 Task: Create a task  Develop a new online marketplace for a specific industry , assign it to team member softage.4@softage.net in the project AgileConnection and update the status of the task to  At Risk , set the priority of the task to Medium
Action: Mouse moved to (90, 62)
Screenshot: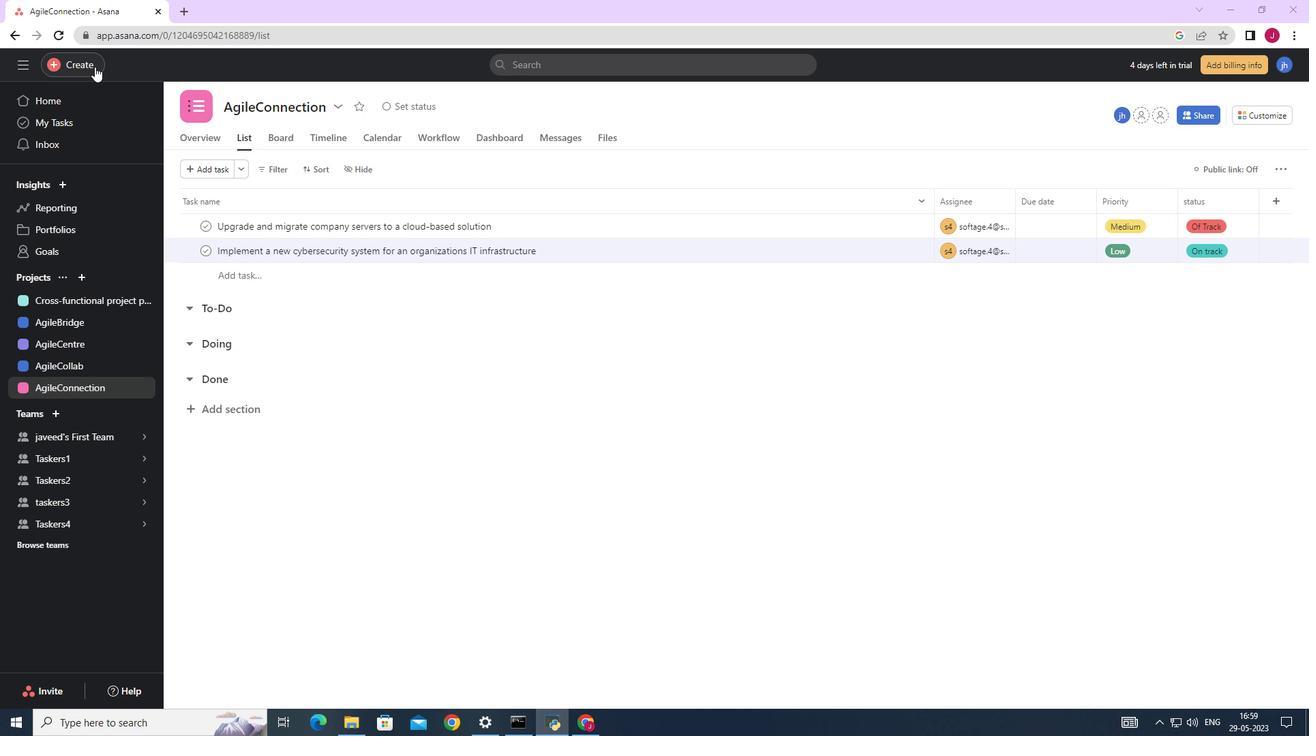 
Action: Mouse pressed left at (90, 62)
Screenshot: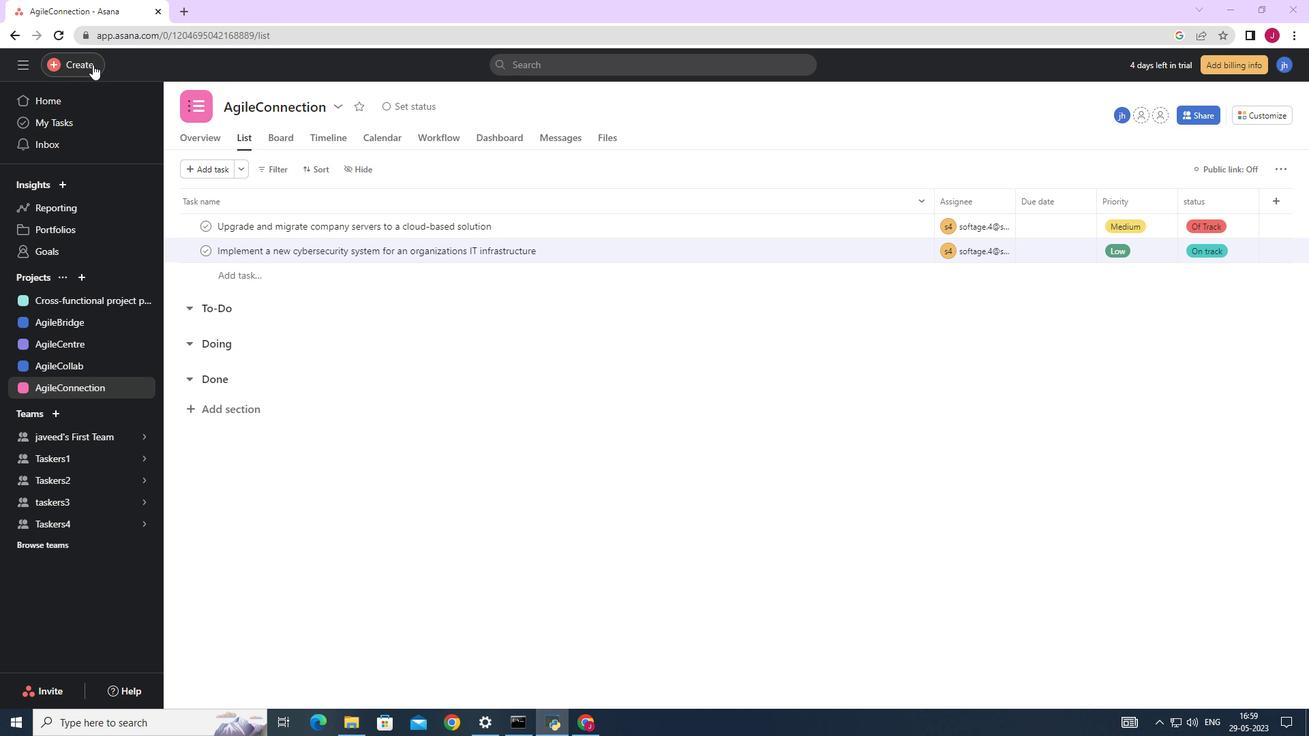 
Action: Mouse moved to (186, 75)
Screenshot: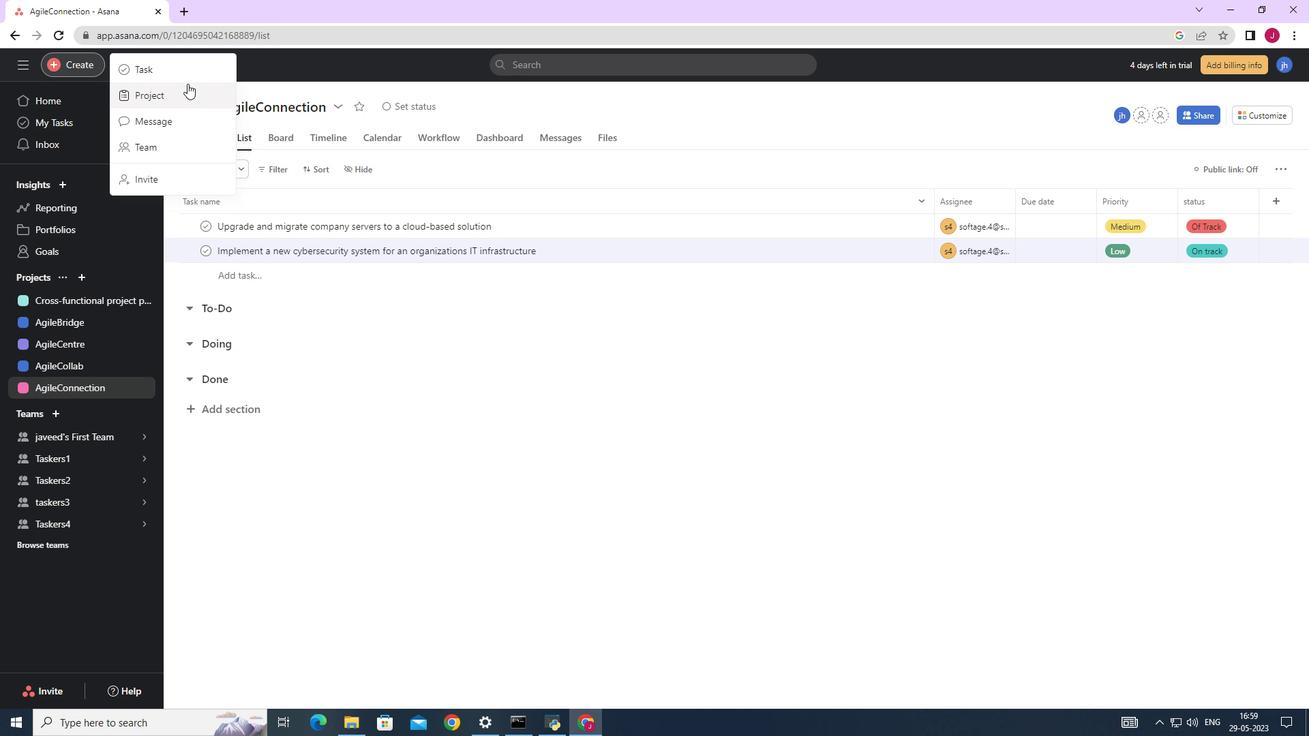 
Action: Mouse pressed left at (186, 75)
Screenshot: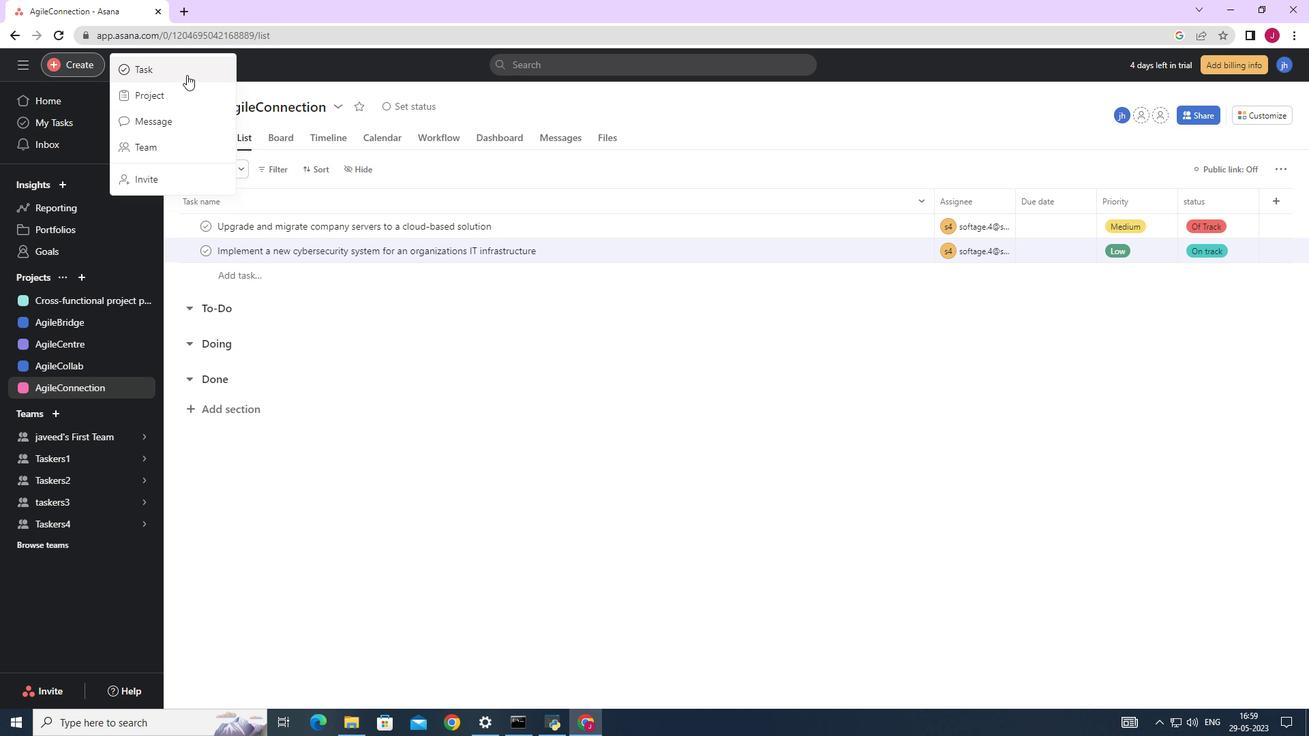 
Action: Mouse moved to (1067, 439)
Screenshot: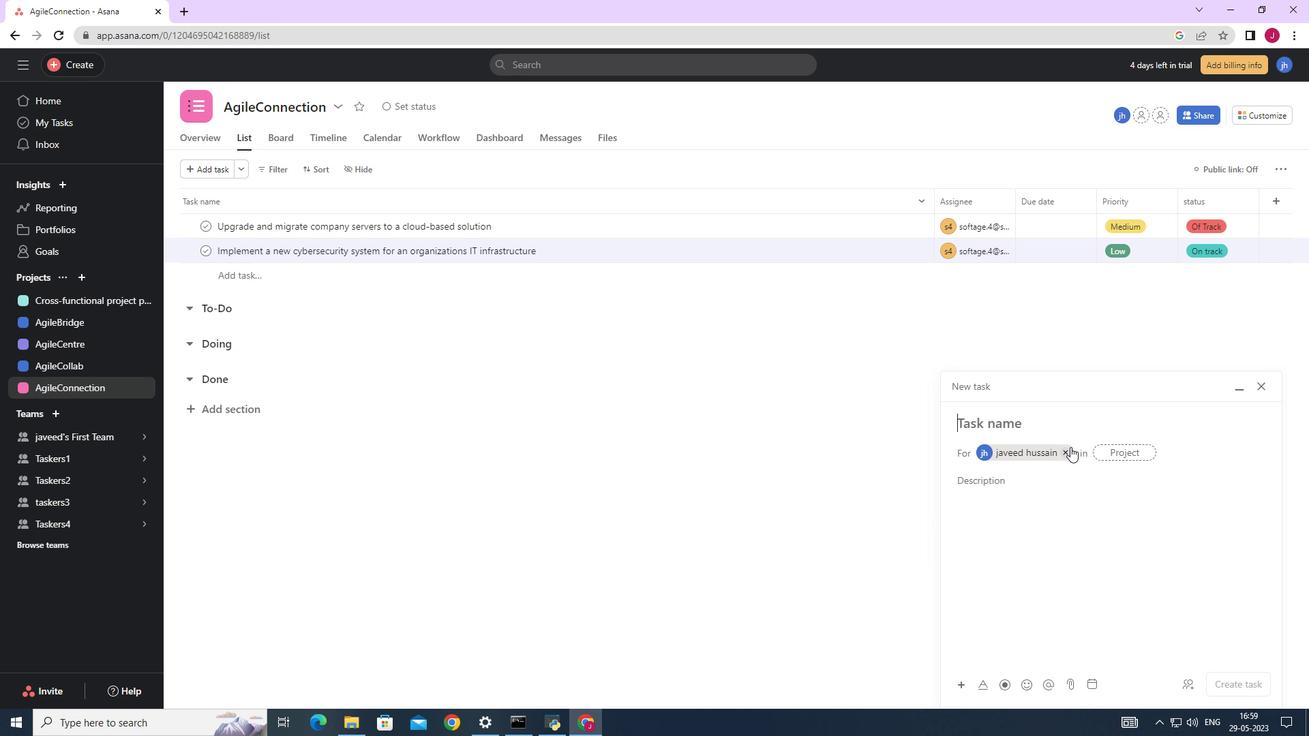 
Action: Mouse pressed left at (1067, 439)
Screenshot: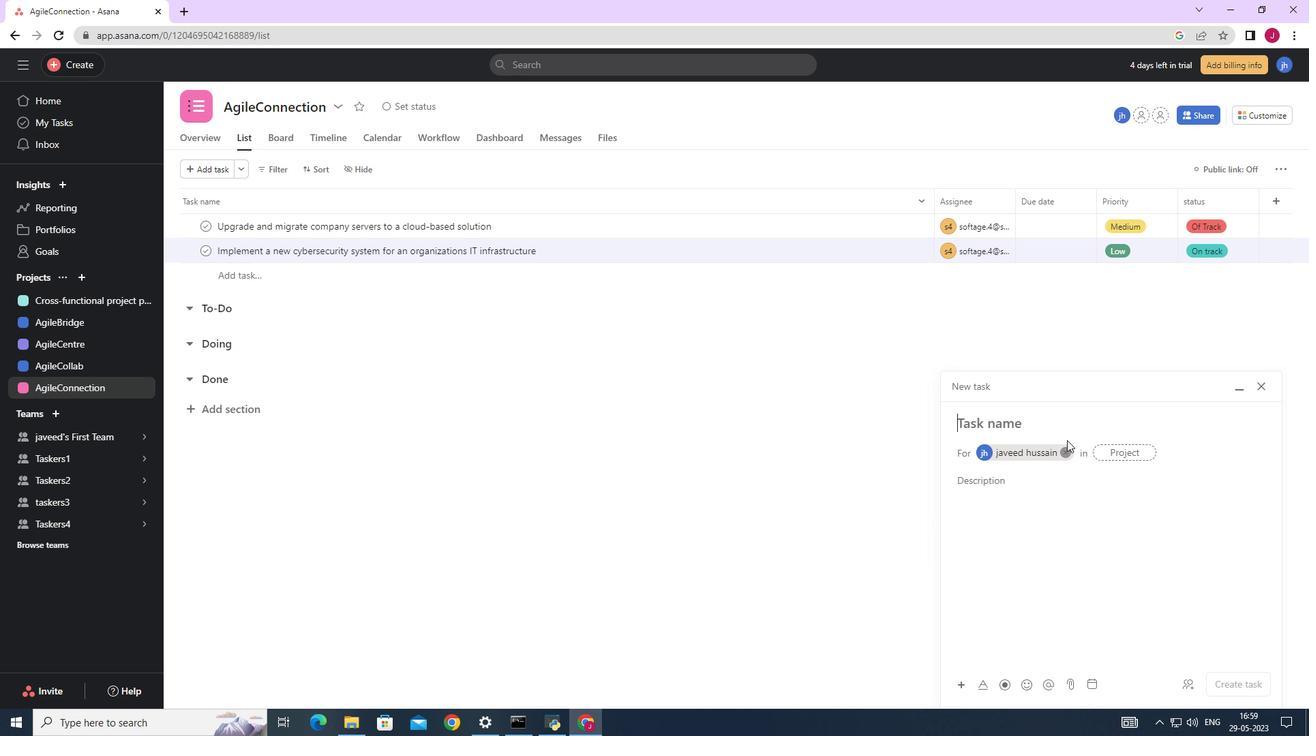 
Action: Mouse moved to (1069, 450)
Screenshot: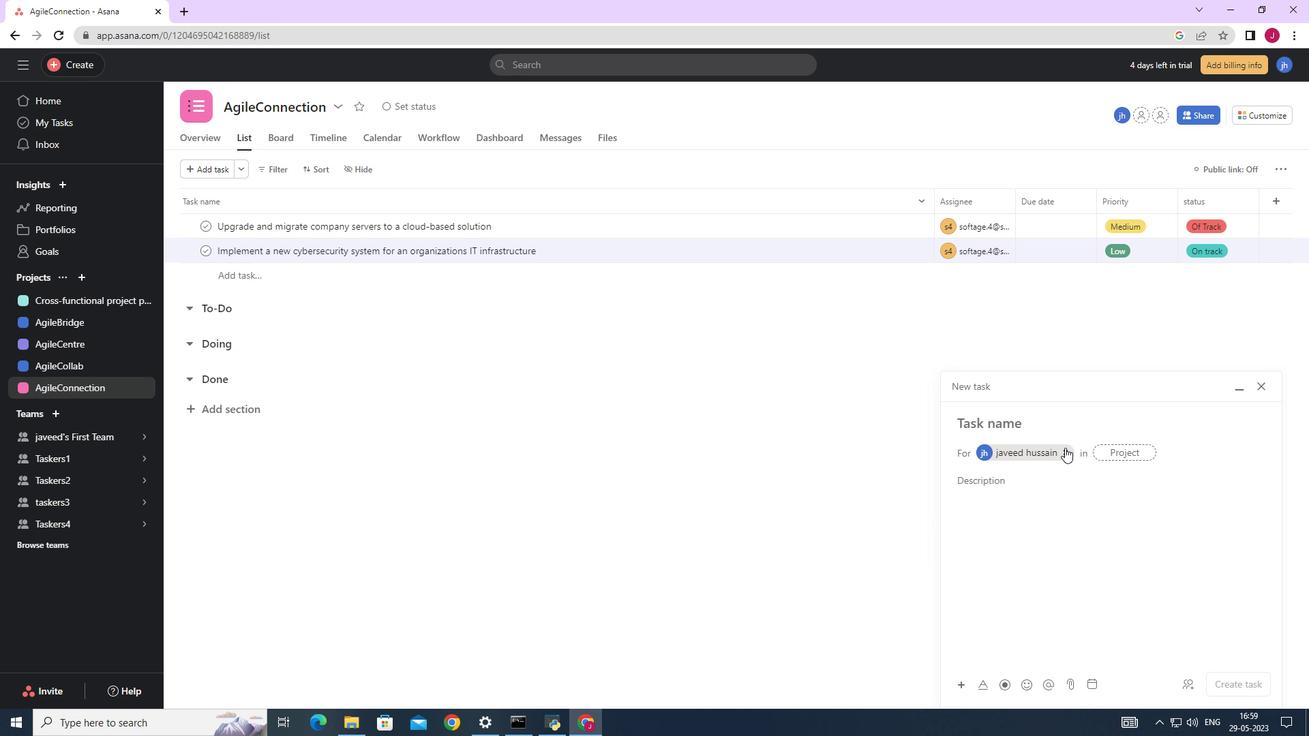 
Action: Mouse pressed left at (1069, 450)
Screenshot: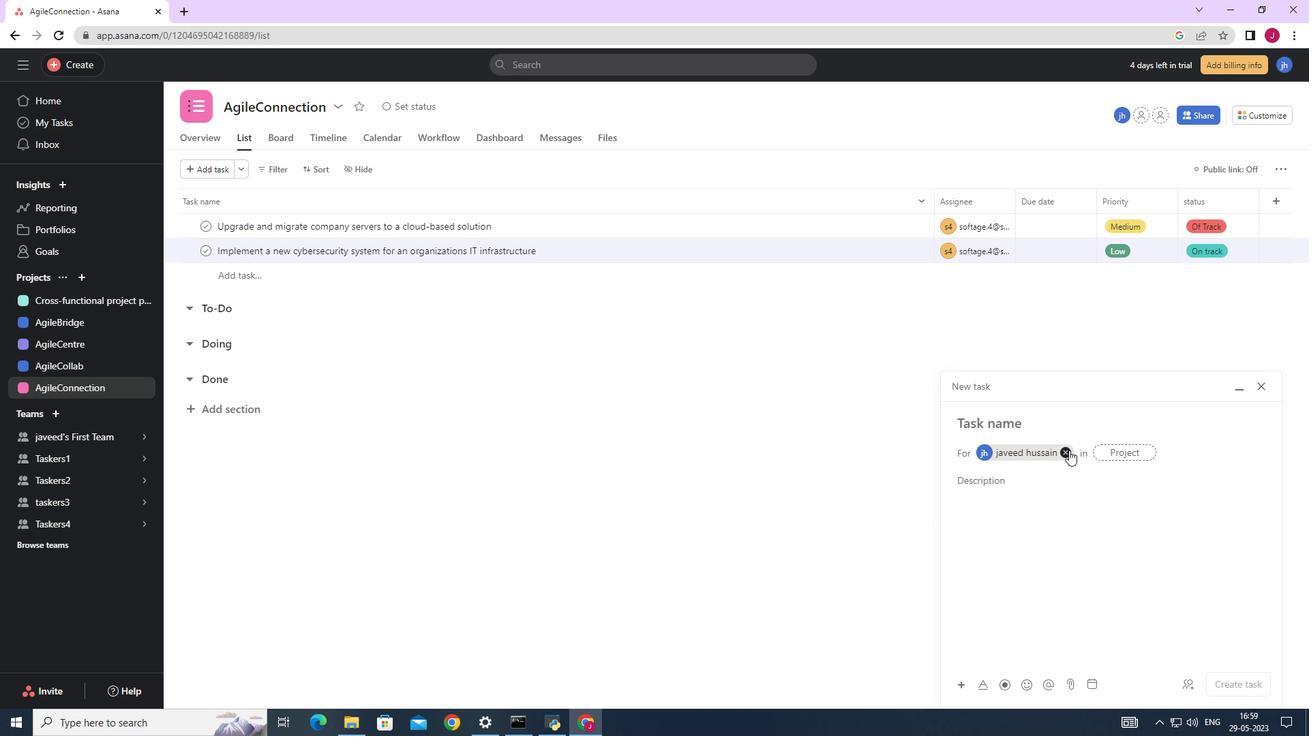 
Action: Mouse moved to (999, 418)
Screenshot: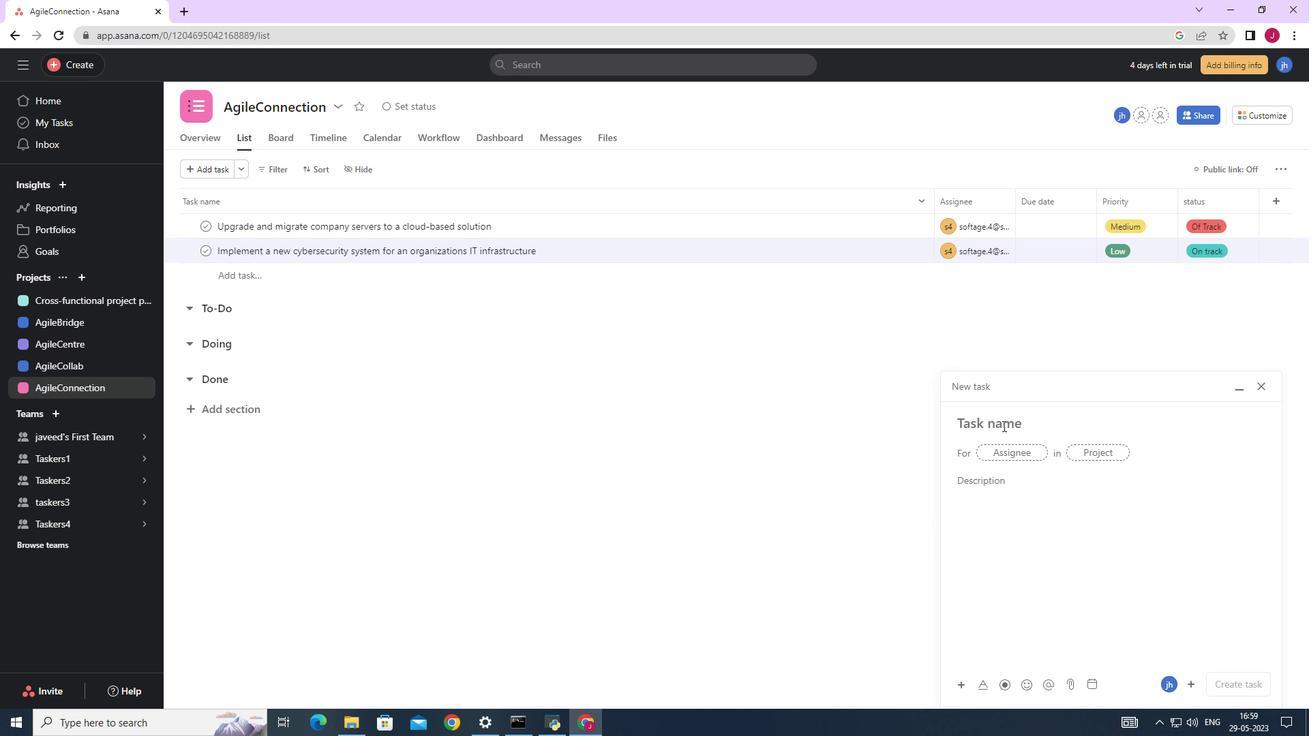 
Action: Mouse pressed left at (999, 418)
Screenshot: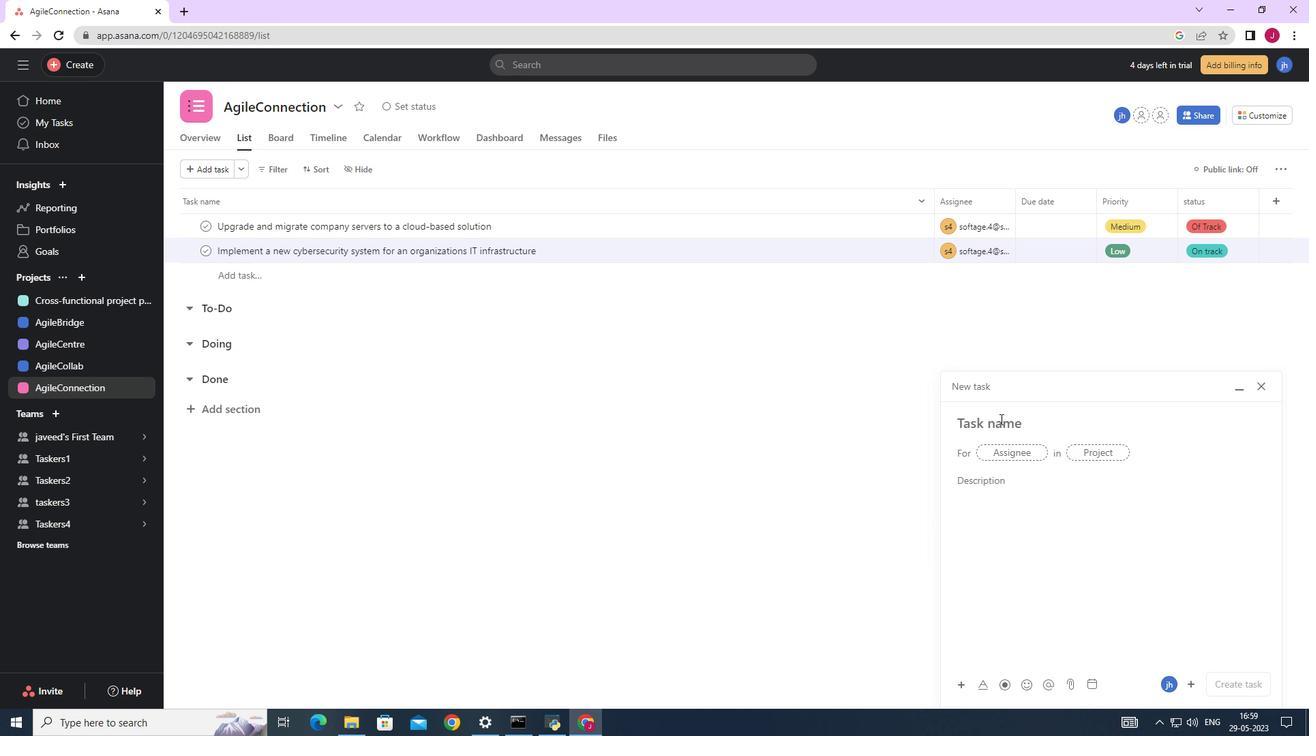
Action: Key pressed <Key.caps_lock>D<Key.caps_lock>evelop<Key.space>a<Key.space>new<Key.space>online<Key.space>market<Key.space><Key.backspace>place<Key.space>for<Key.space>a<Key.space>specifuc<Key.space><Key.backspace><Key.backspace><Key.backspace>ic<Key.space>industry<Key.space>
Screenshot: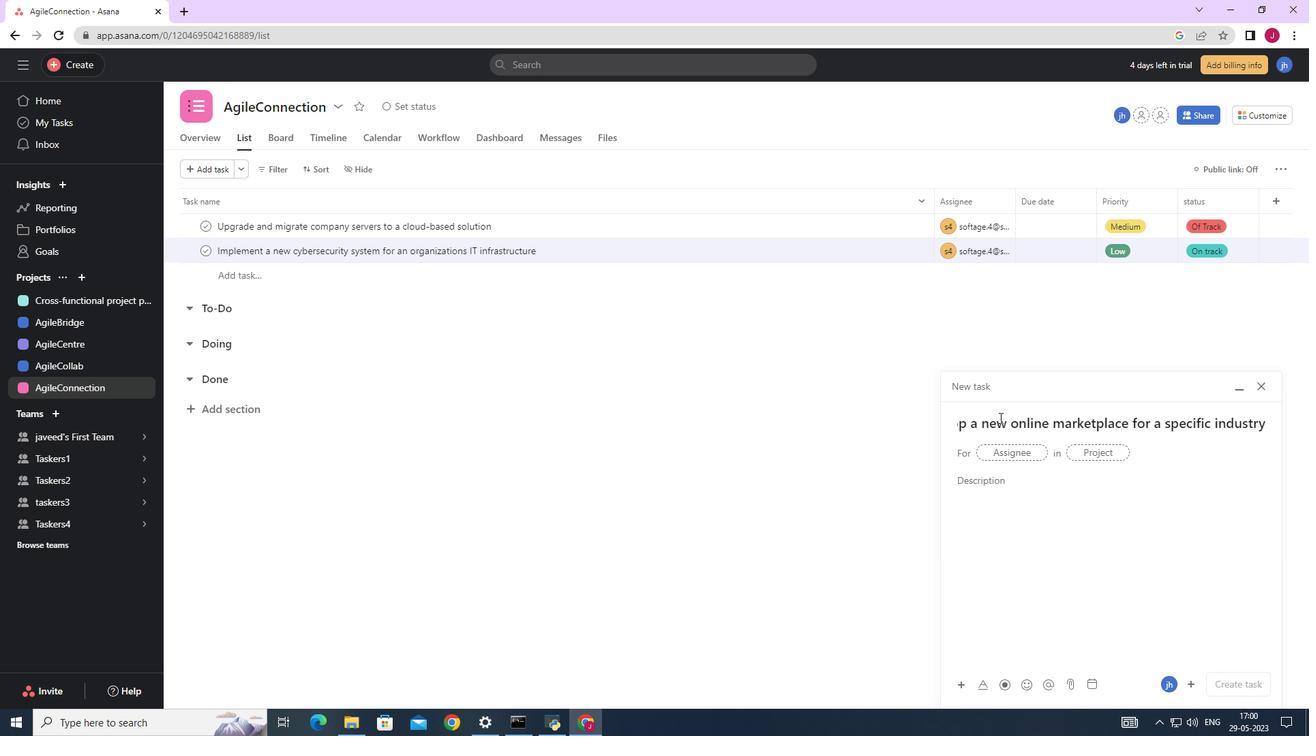 
Action: Mouse moved to (1016, 451)
Screenshot: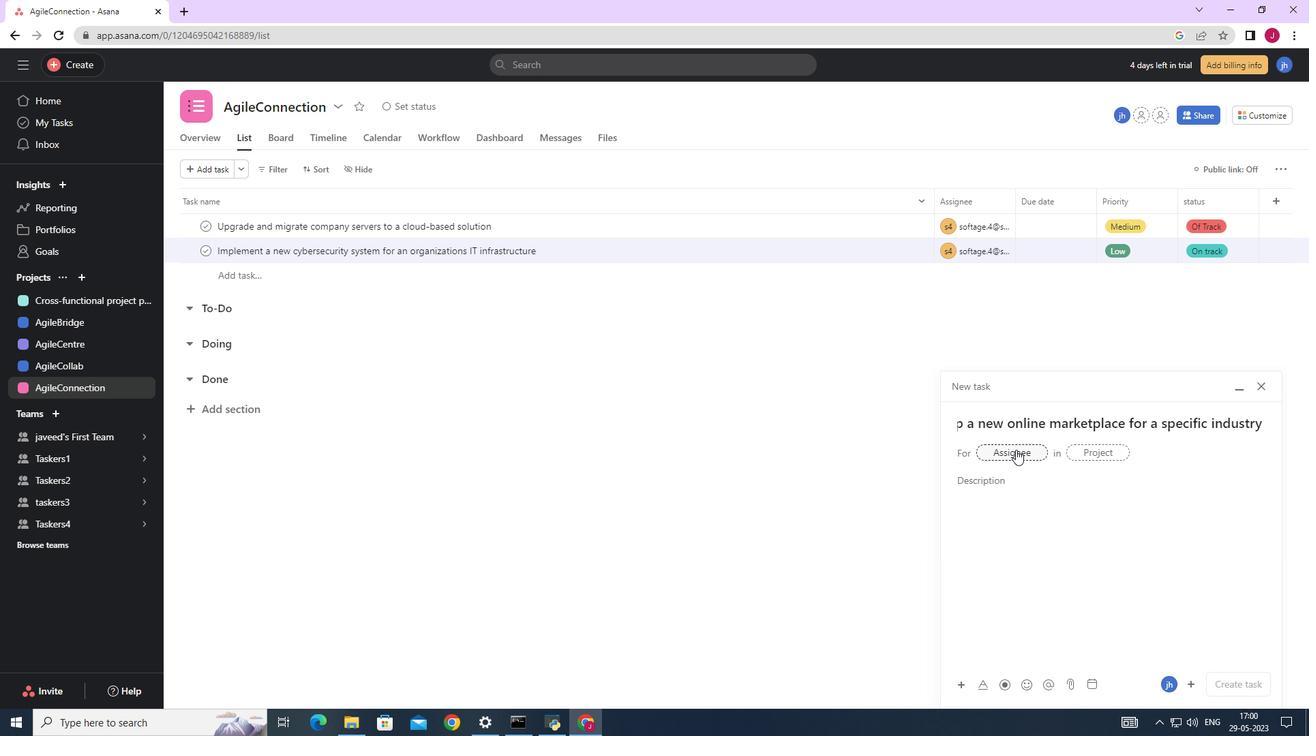 
Action: Mouse pressed left at (1016, 451)
Screenshot: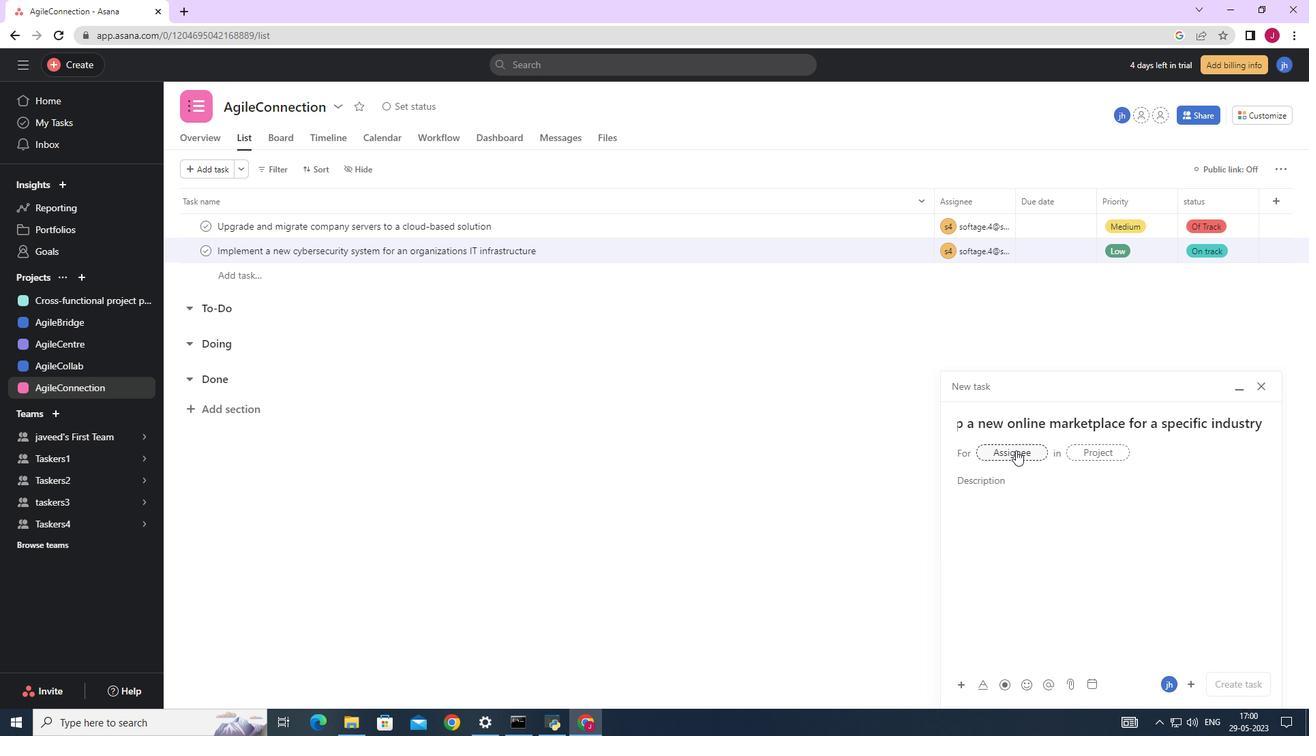 
Action: Mouse moved to (1016, 451)
Screenshot: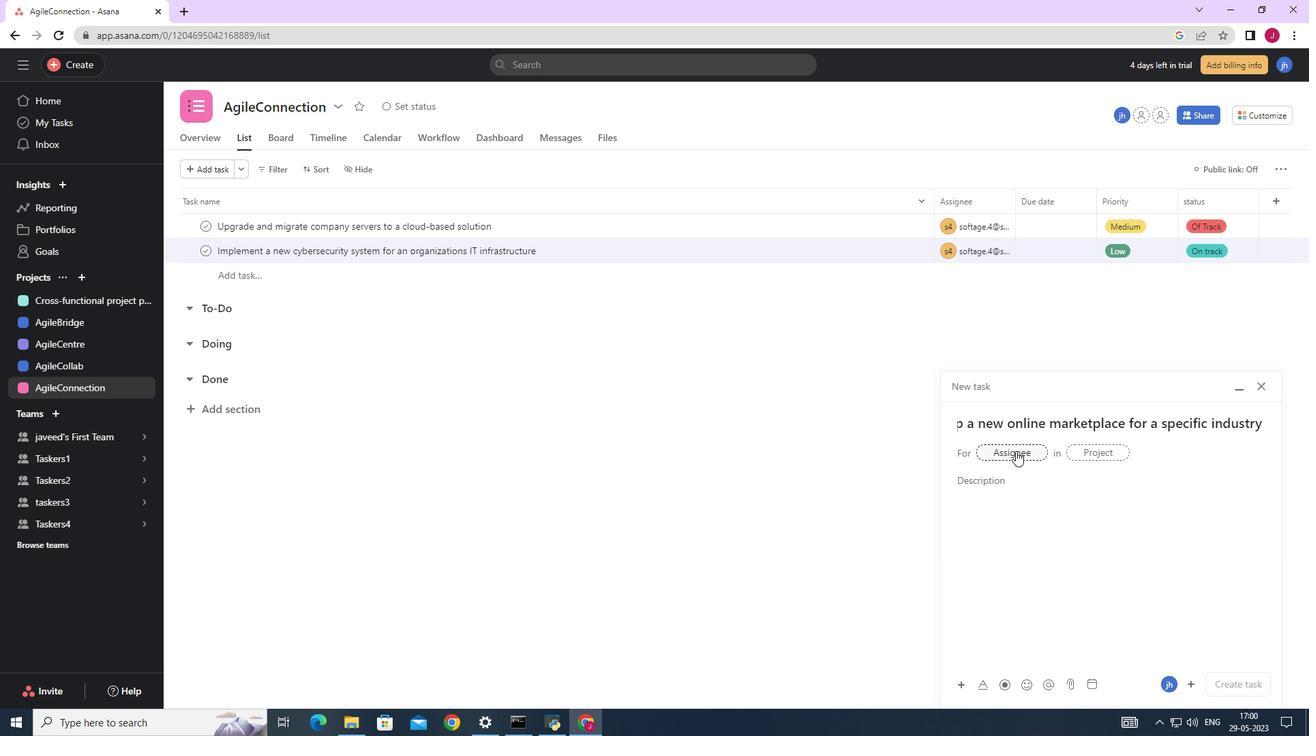 
Action: Key pressed soft
Screenshot: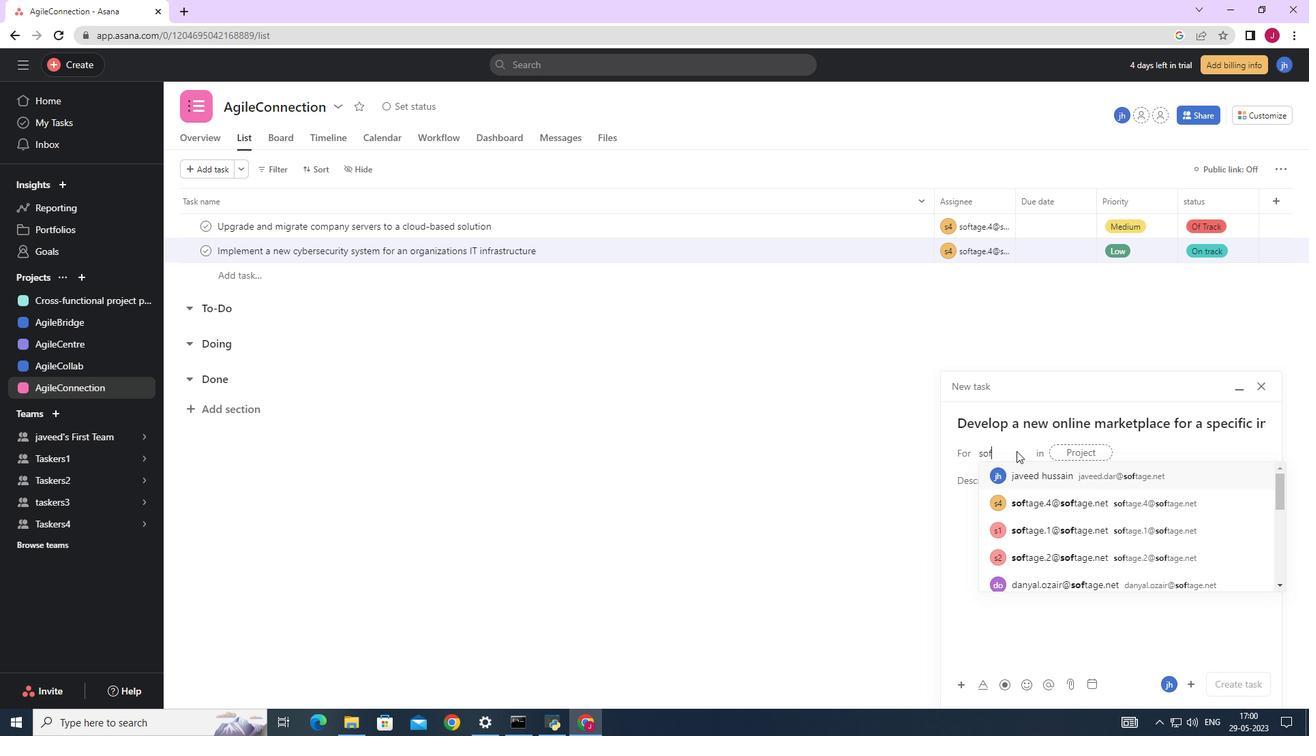 
Action: Mouse moved to (1068, 499)
Screenshot: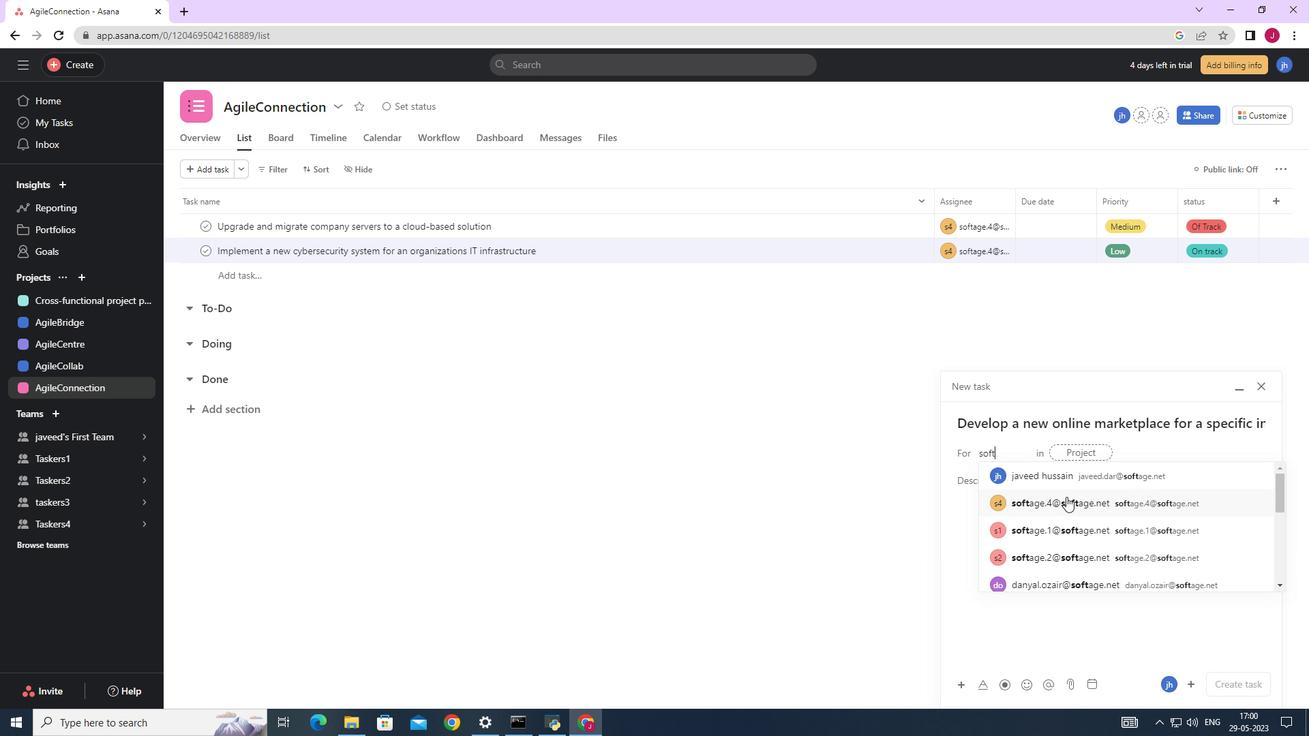 
Action: Mouse pressed left at (1068, 499)
Screenshot: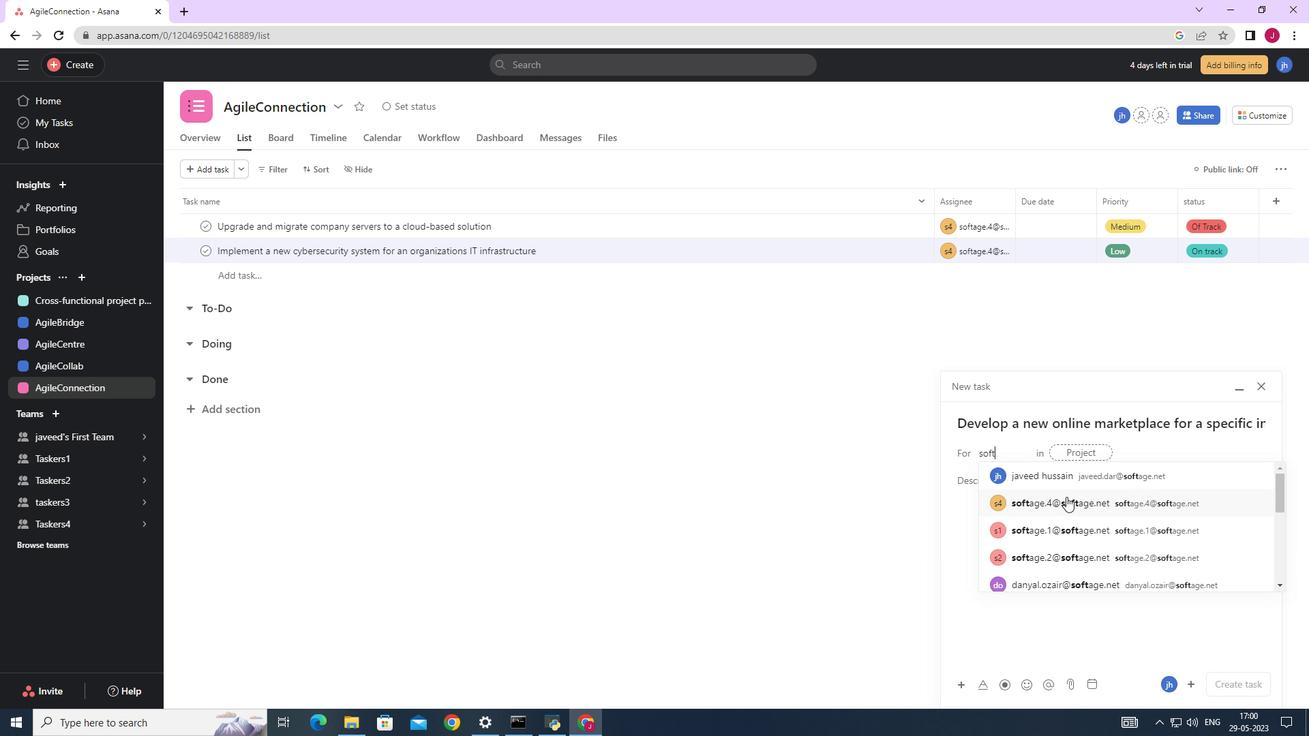 
Action: Mouse moved to (921, 479)
Screenshot: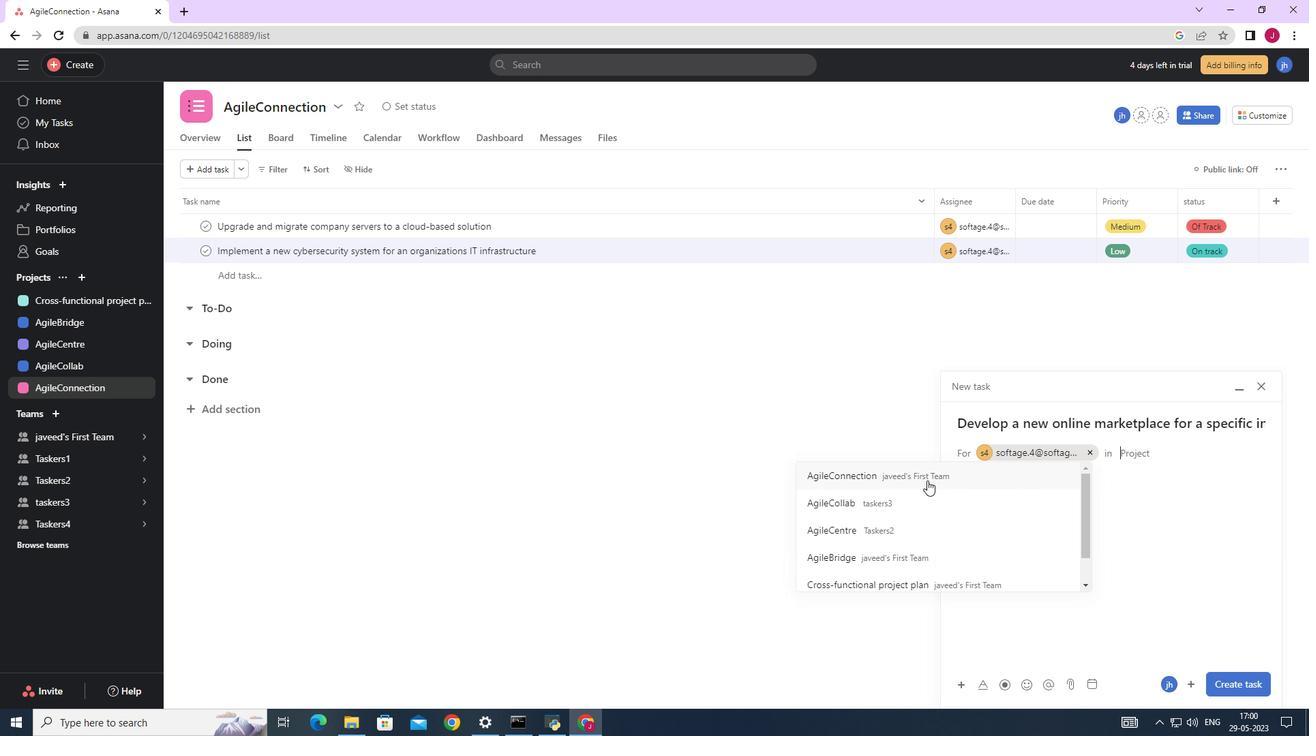 
Action: Mouse pressed left at (921, 479)
Screenshot: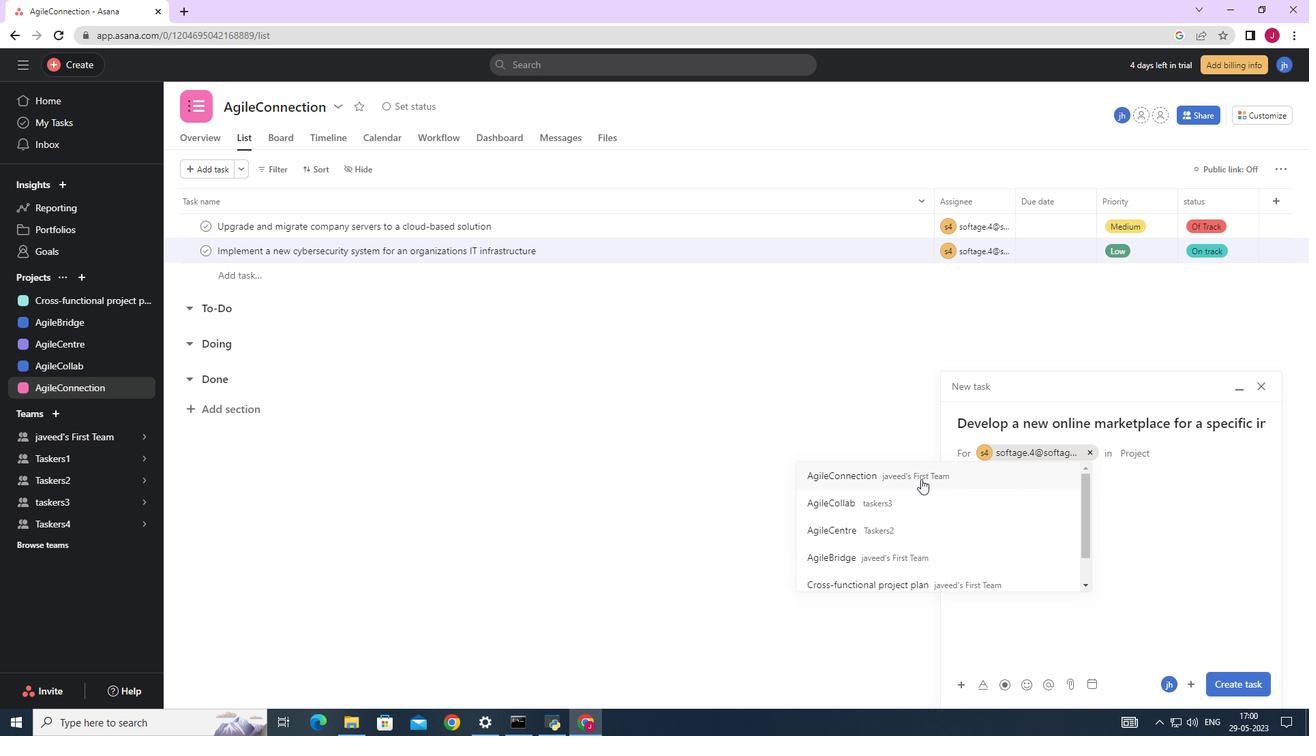
Action: Mouse moved to (1016, 487)
Screenshot: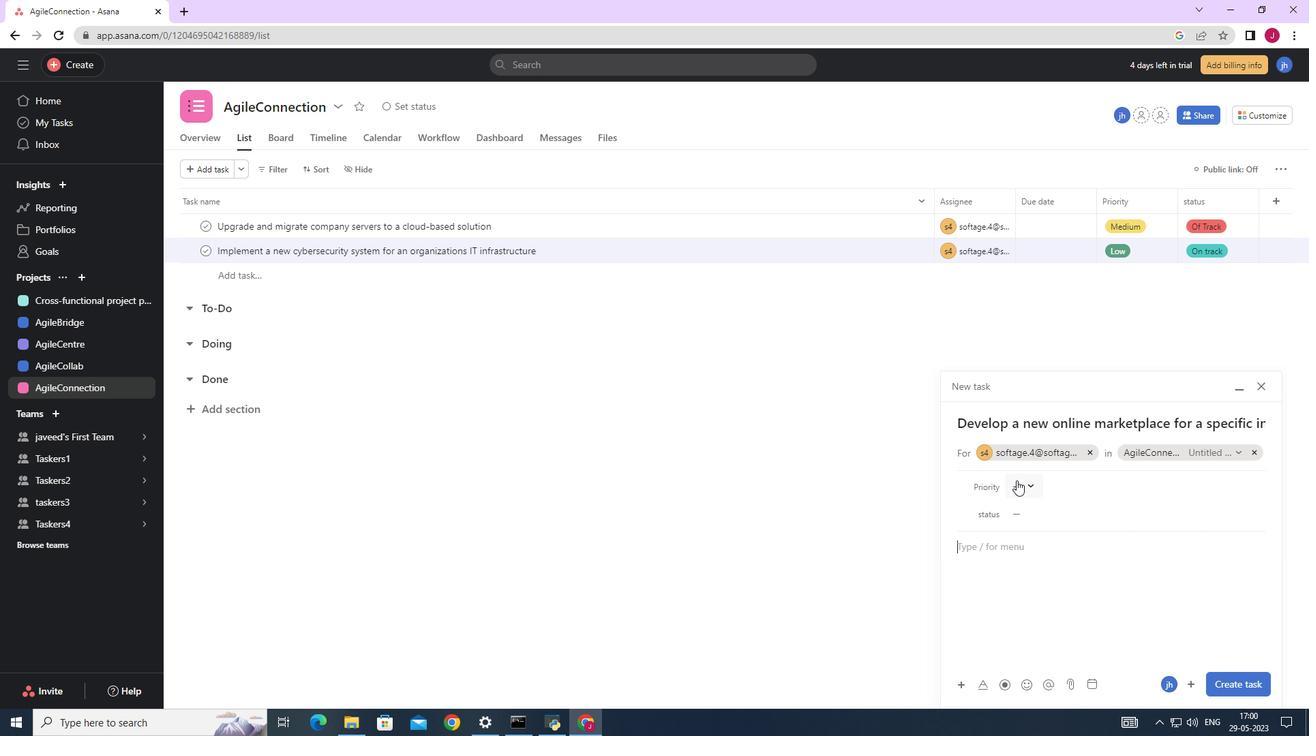 
Action: Mouse pressed left at (1016, 487)
Screenshot: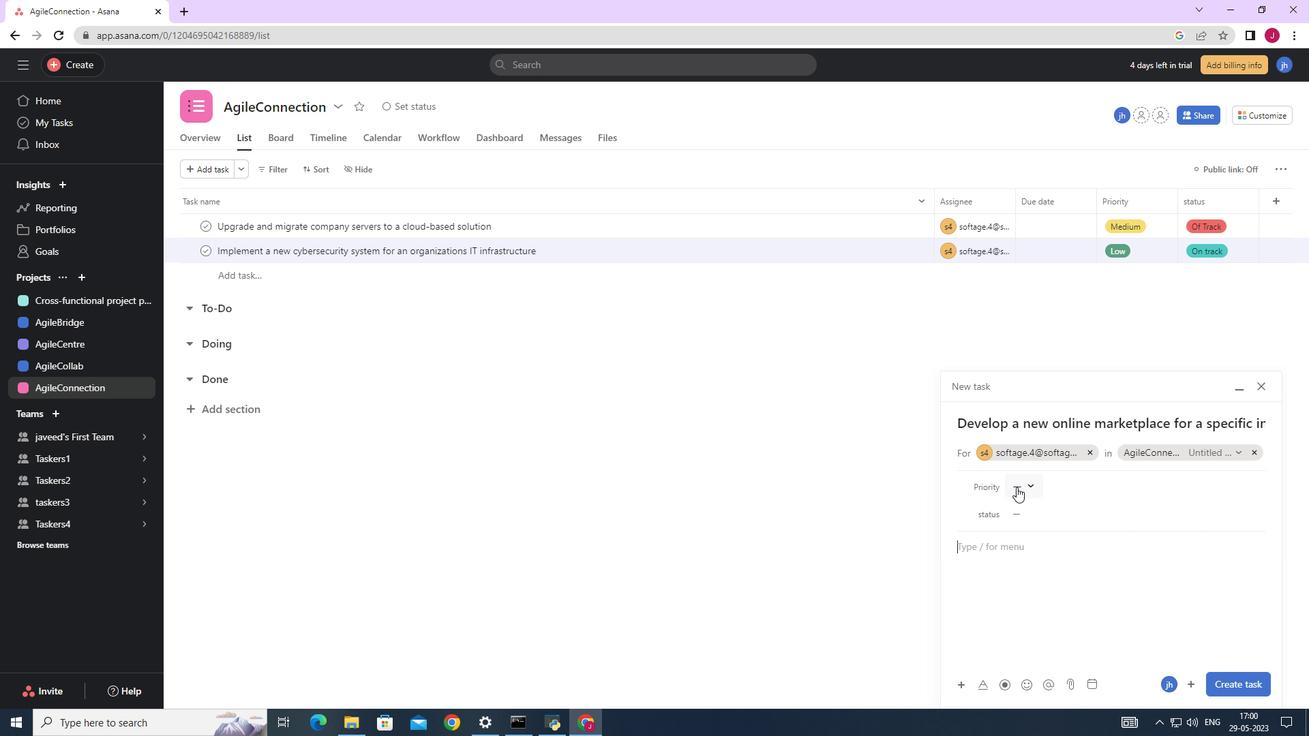 
Action: Mouse moved to (1056, 557)
Screenshot: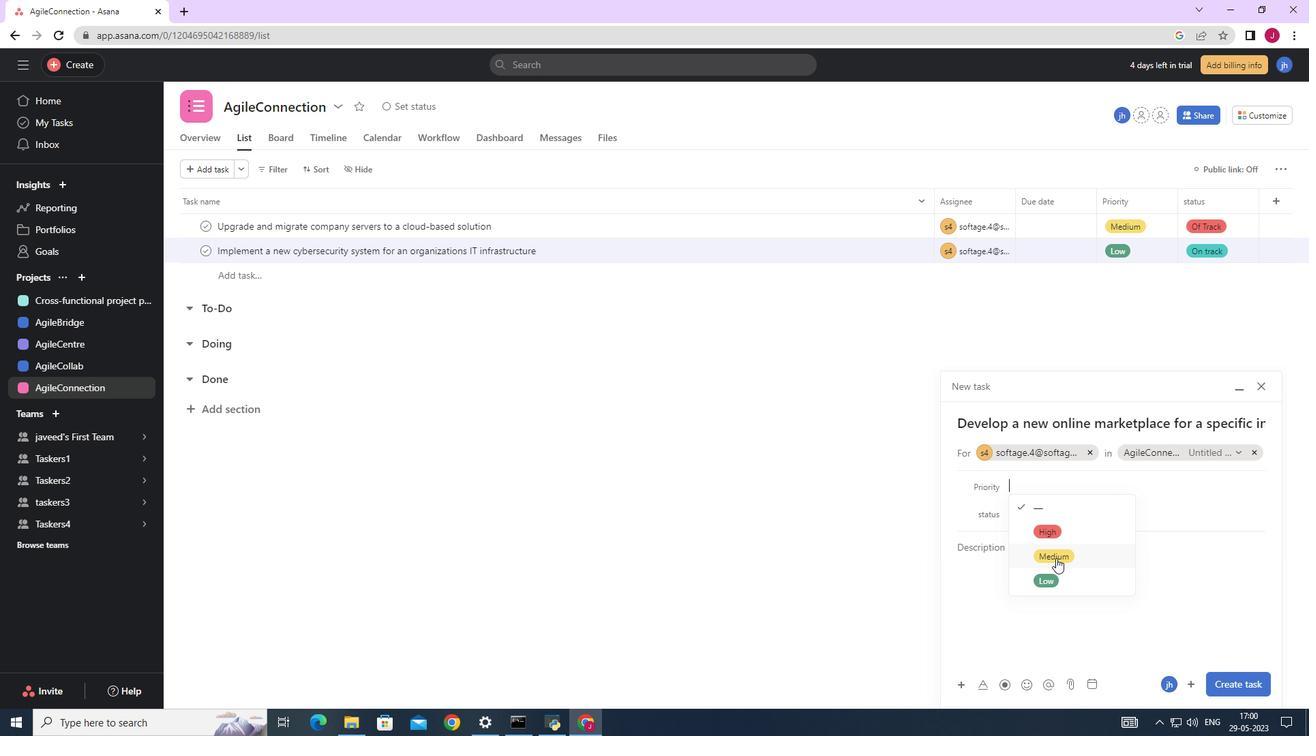 
Action: Mouse pressed left at (1056, 557)
Screenshot: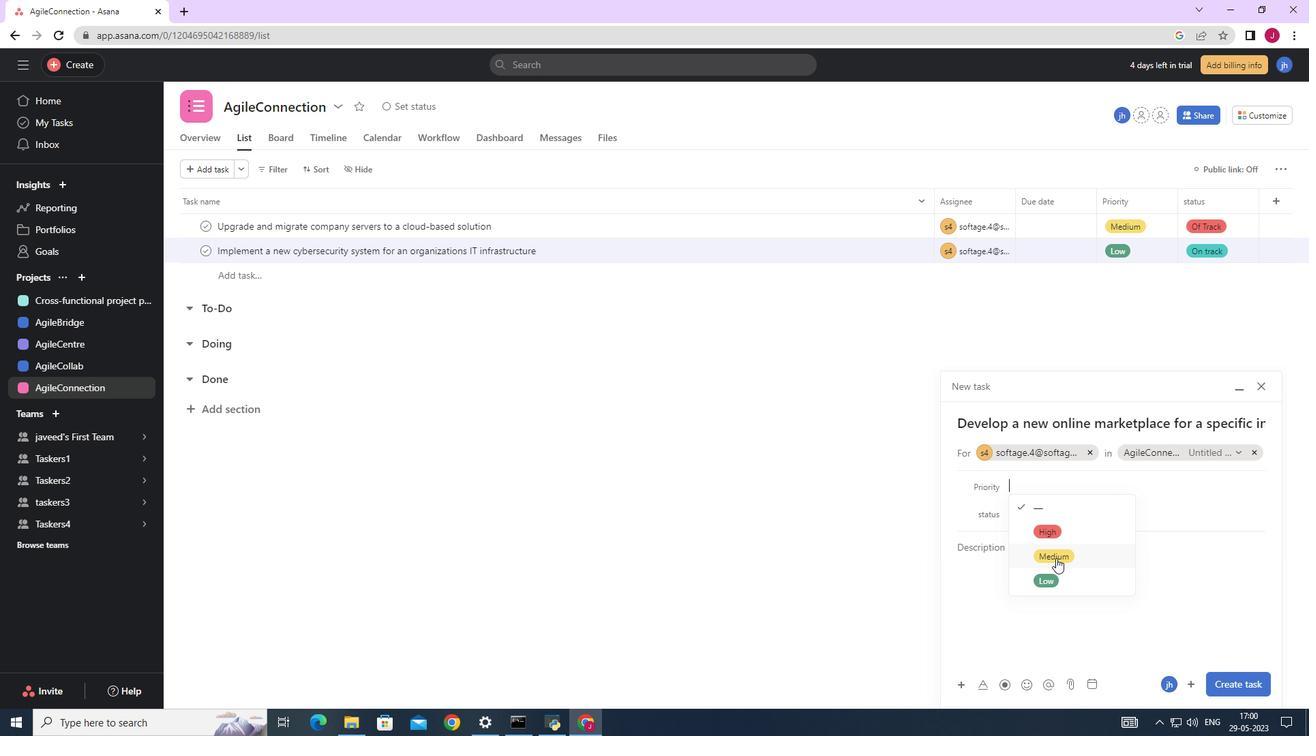 
Action: Mouse moved to (1038, 514)
Screenshot: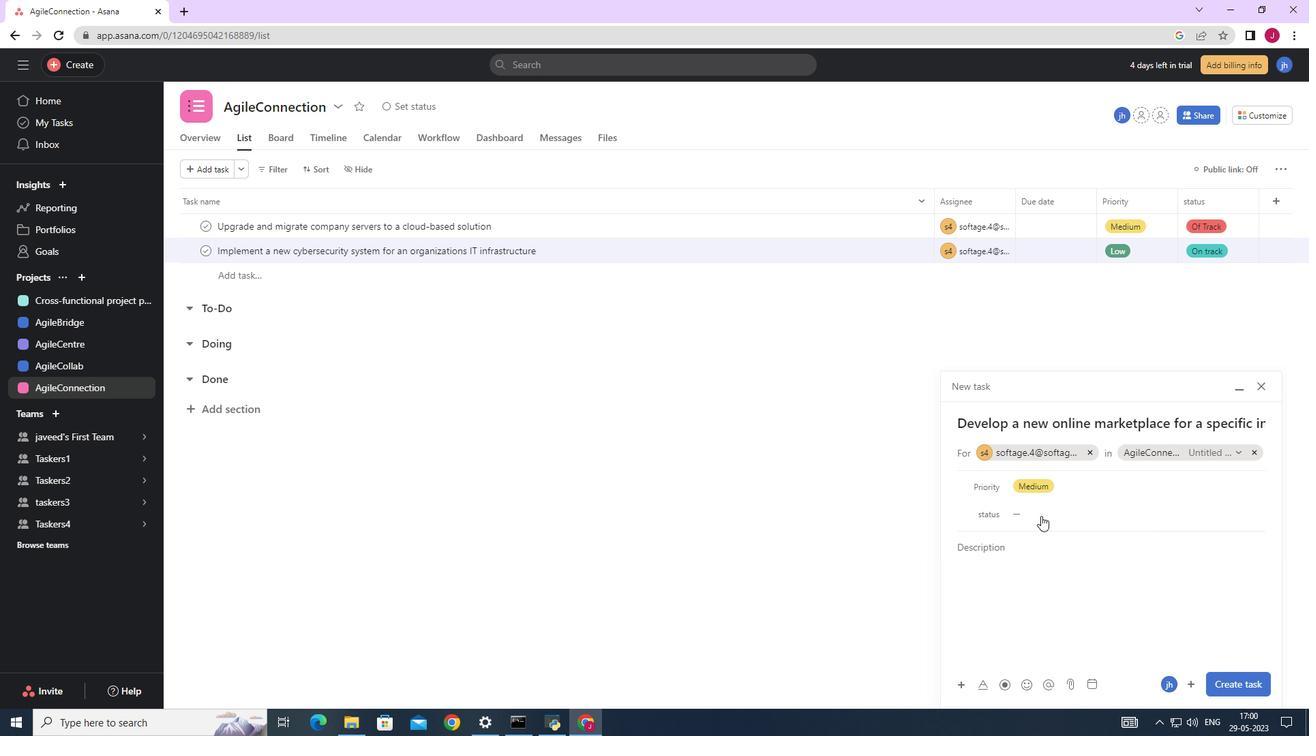 
Action: Mouse pressed left at (1038, 514)
Screenshot: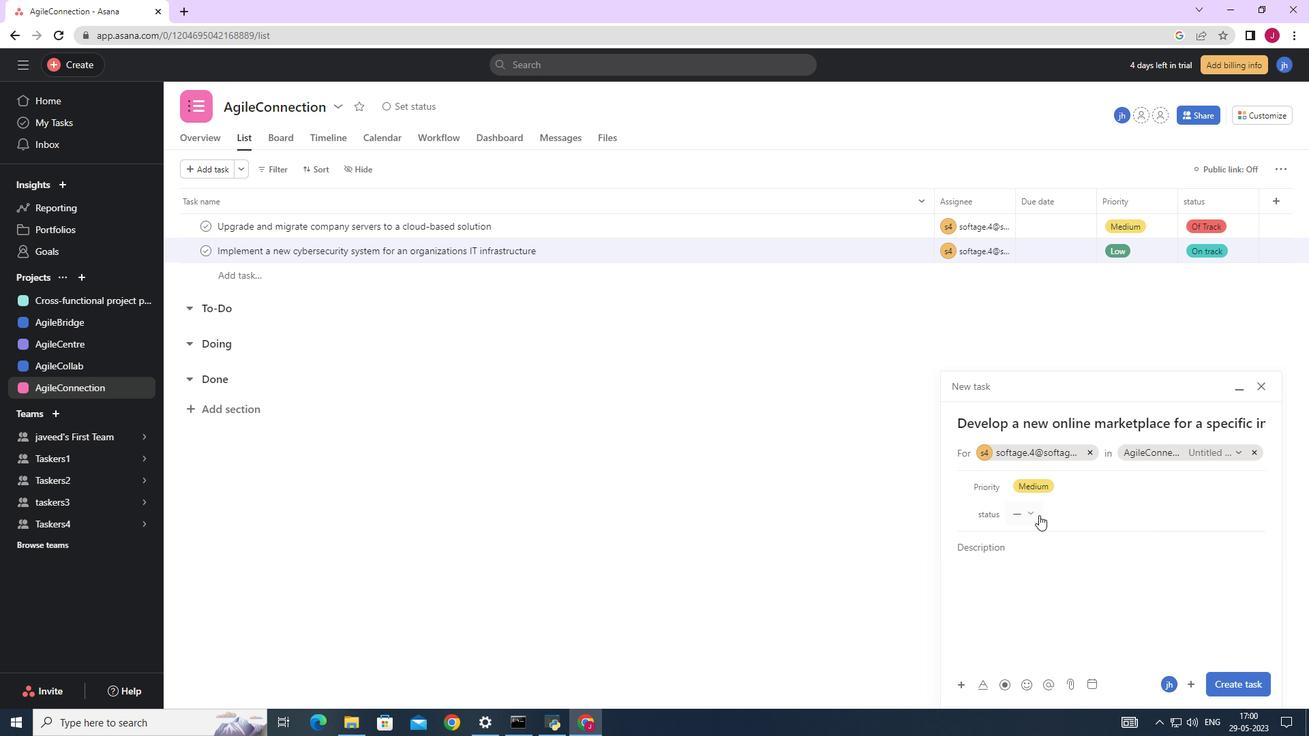 
Action: Mouse moved to (1052, 608)
Screenshot: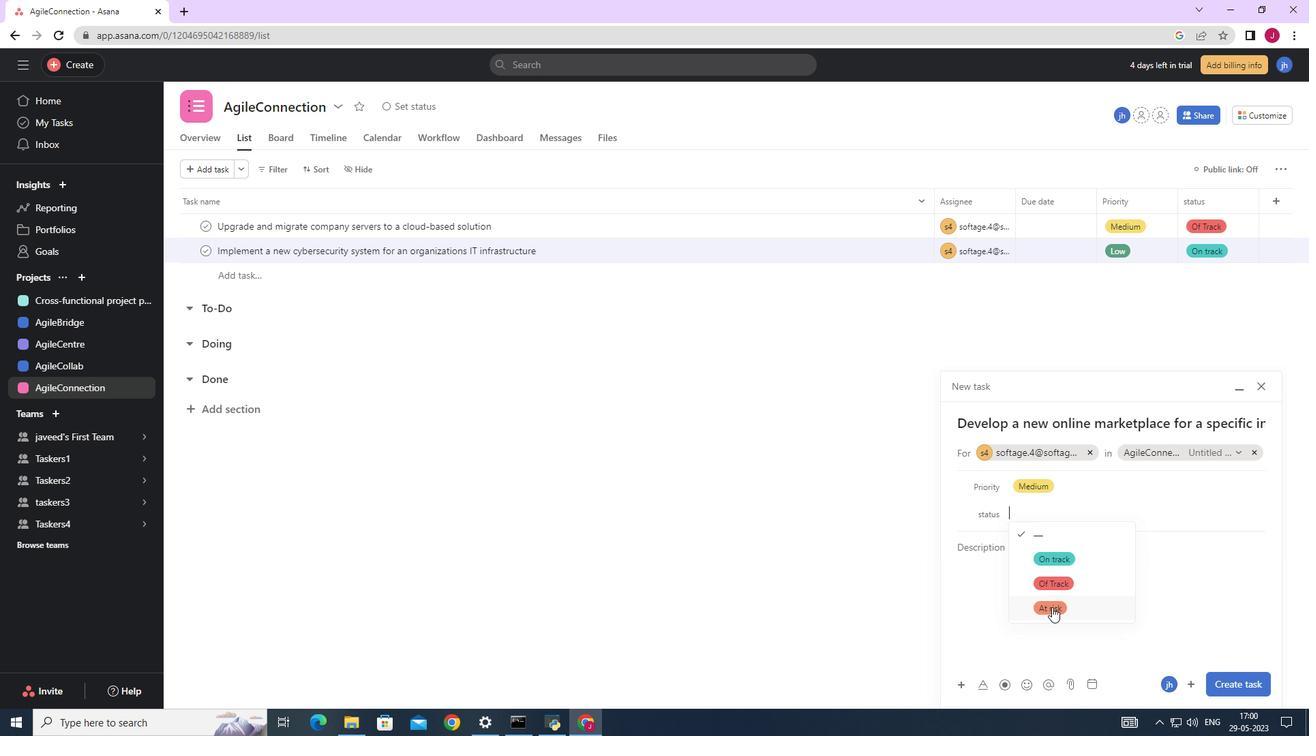 
Action: Mouse pressed left at (1052, 608)
Screenshot: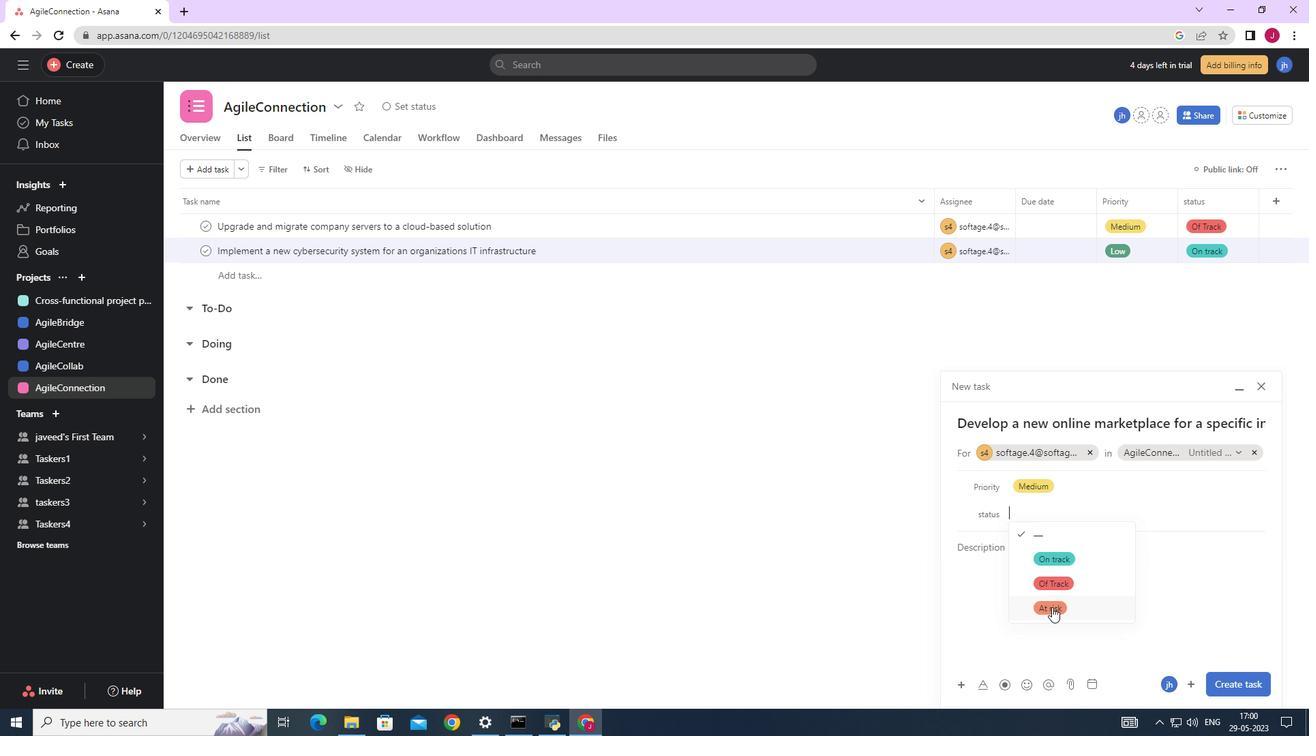 
Action: Mouse moved to (1231, 683)
Screenshot: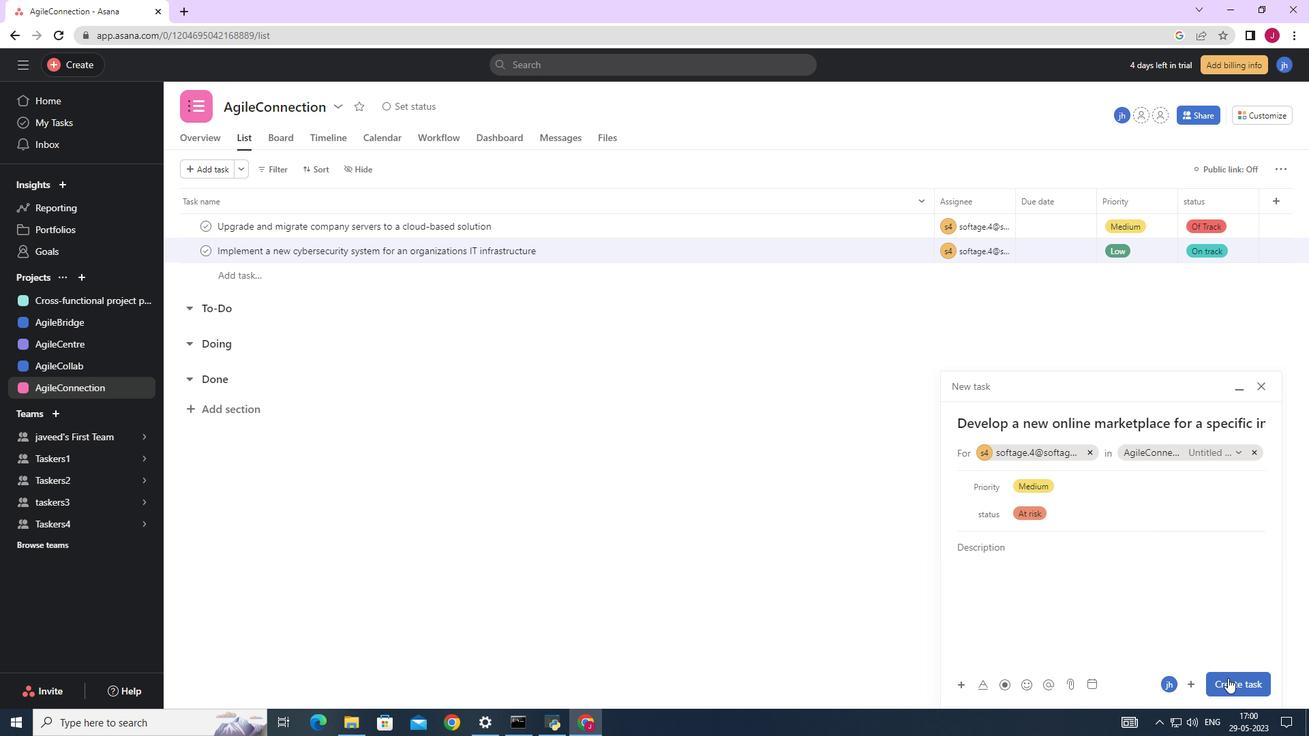 
Action: Mouse pressed left at (1231, 683)
Screenshot: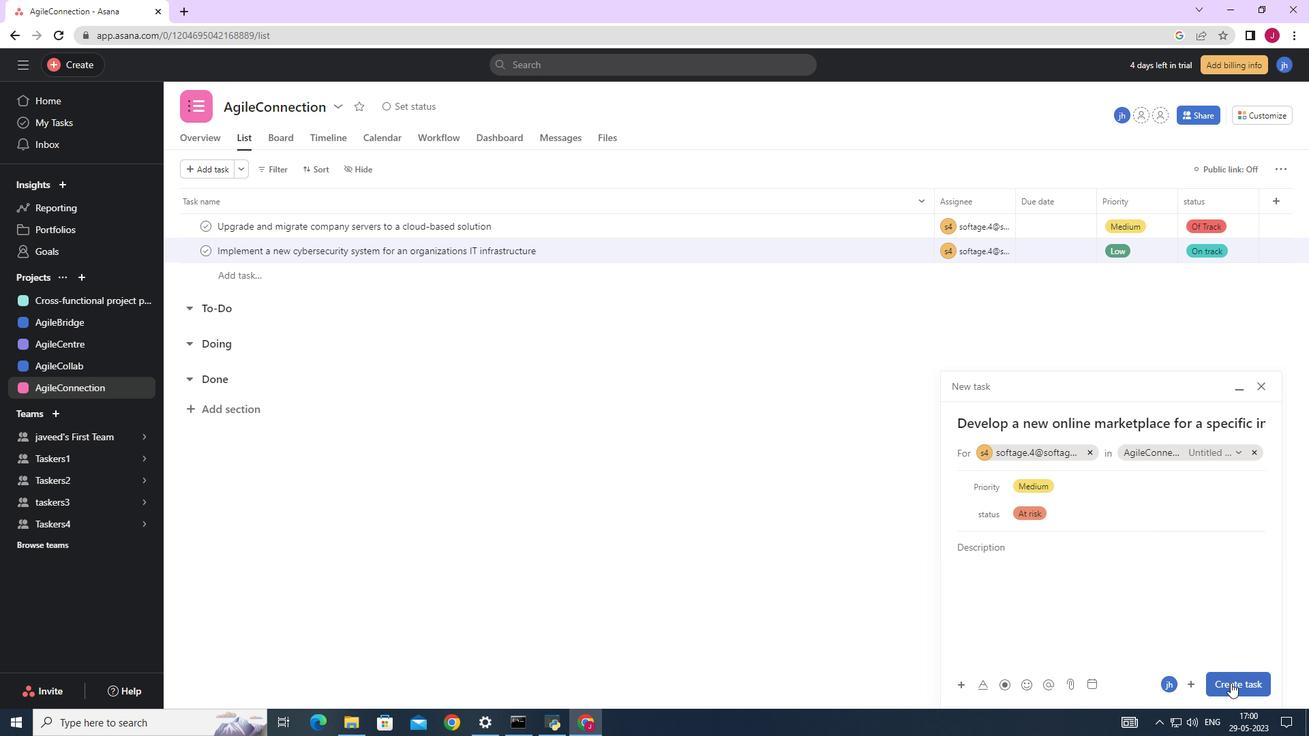 
Action: Mouse moved to (753, 570)
Screenshot: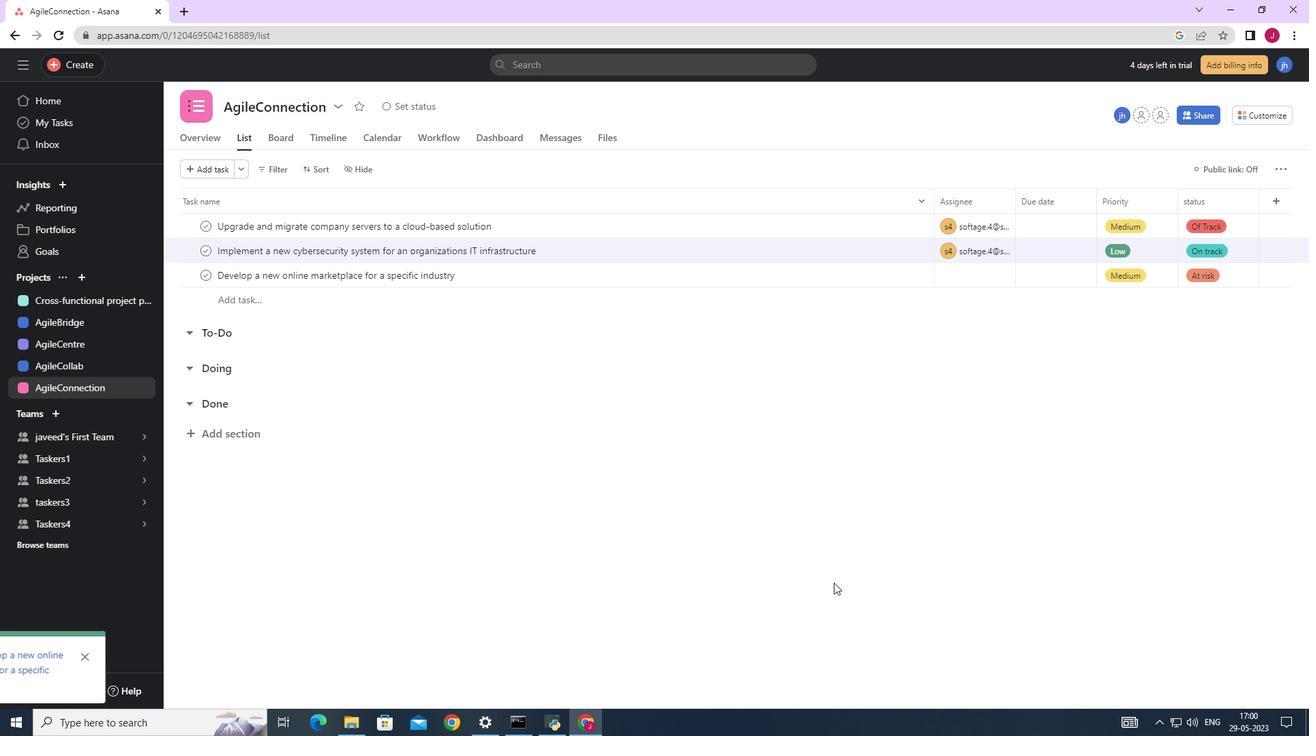 
